 Task: View keymaps extensions.
Action: Mouse moved to (1283, 32)
Screenshot: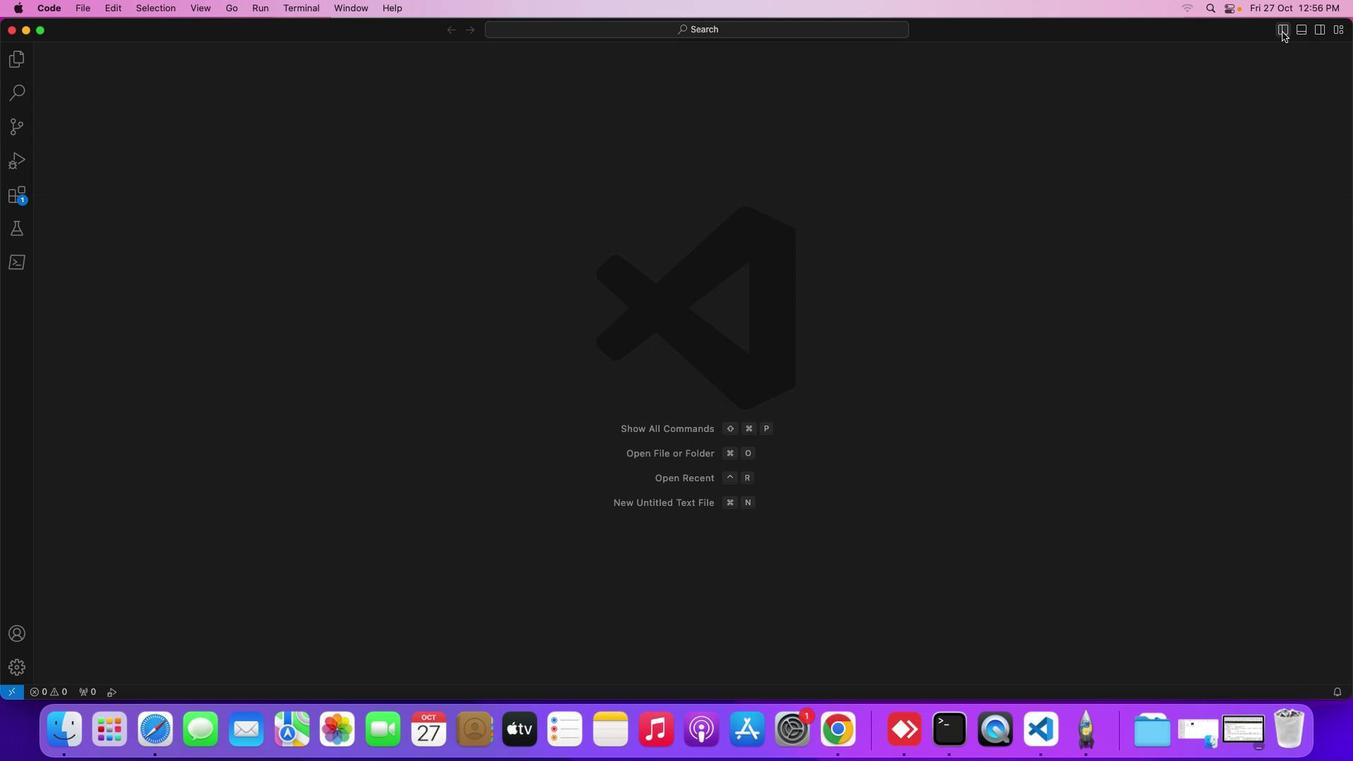 
Action: Mouse pressed left at (1283, 32)
Screenshot: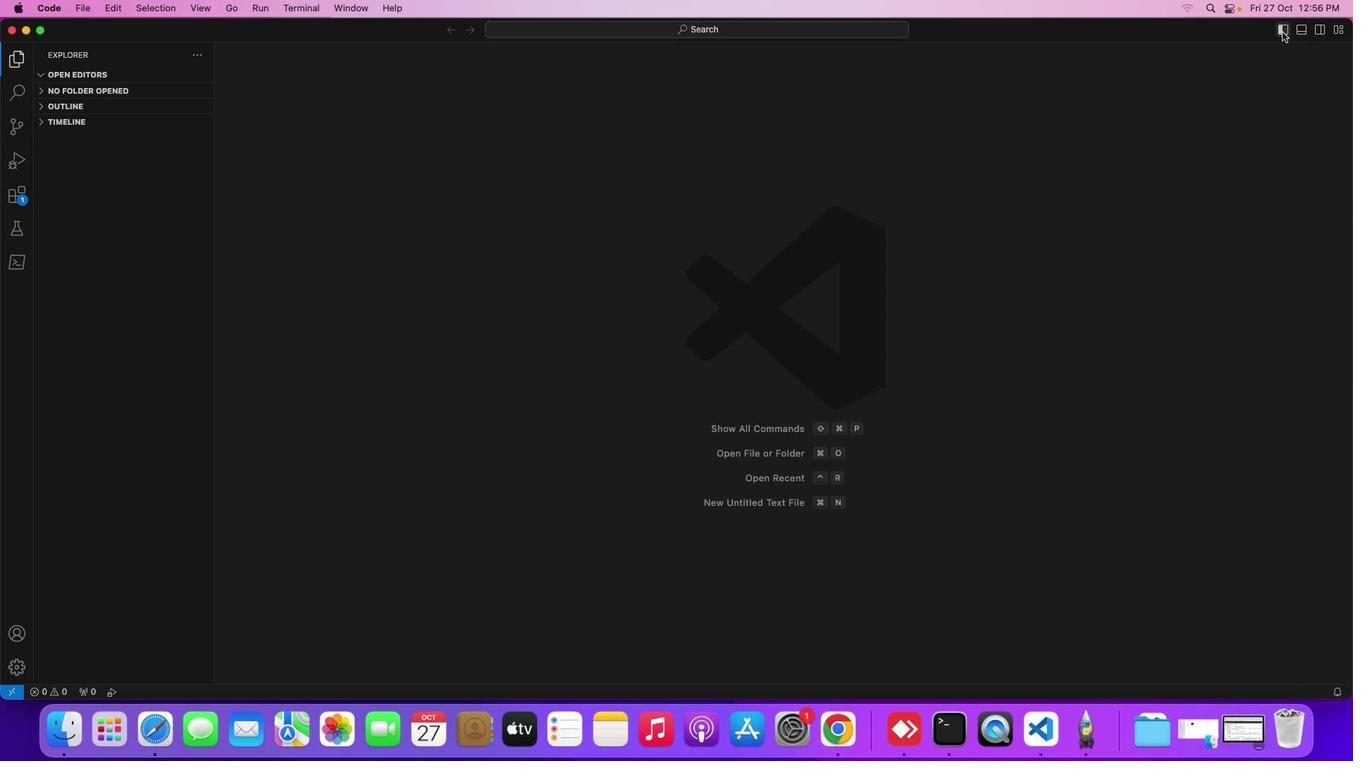 
Action: Mouse moved to (18, 200)
Screenshot: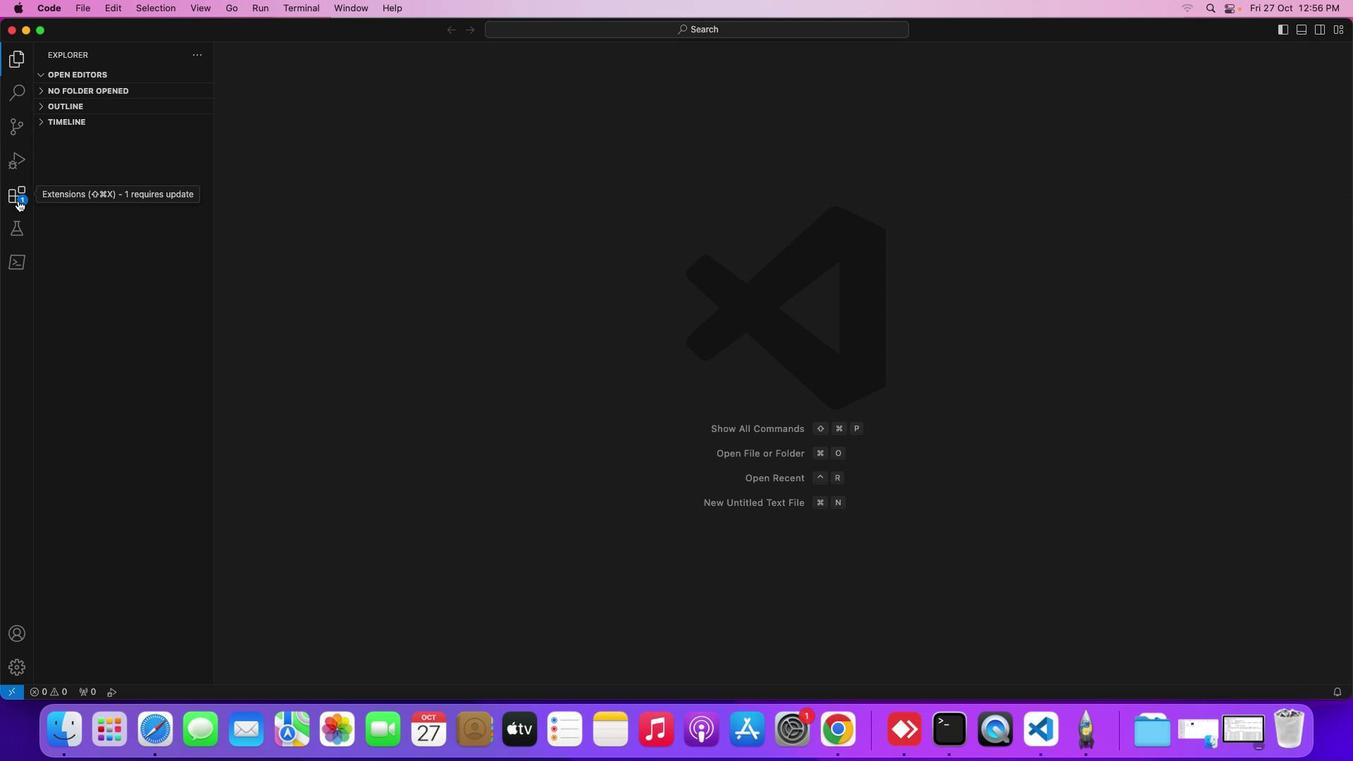 
Action: Mouse pressed left at (18, 200)
Screenshot: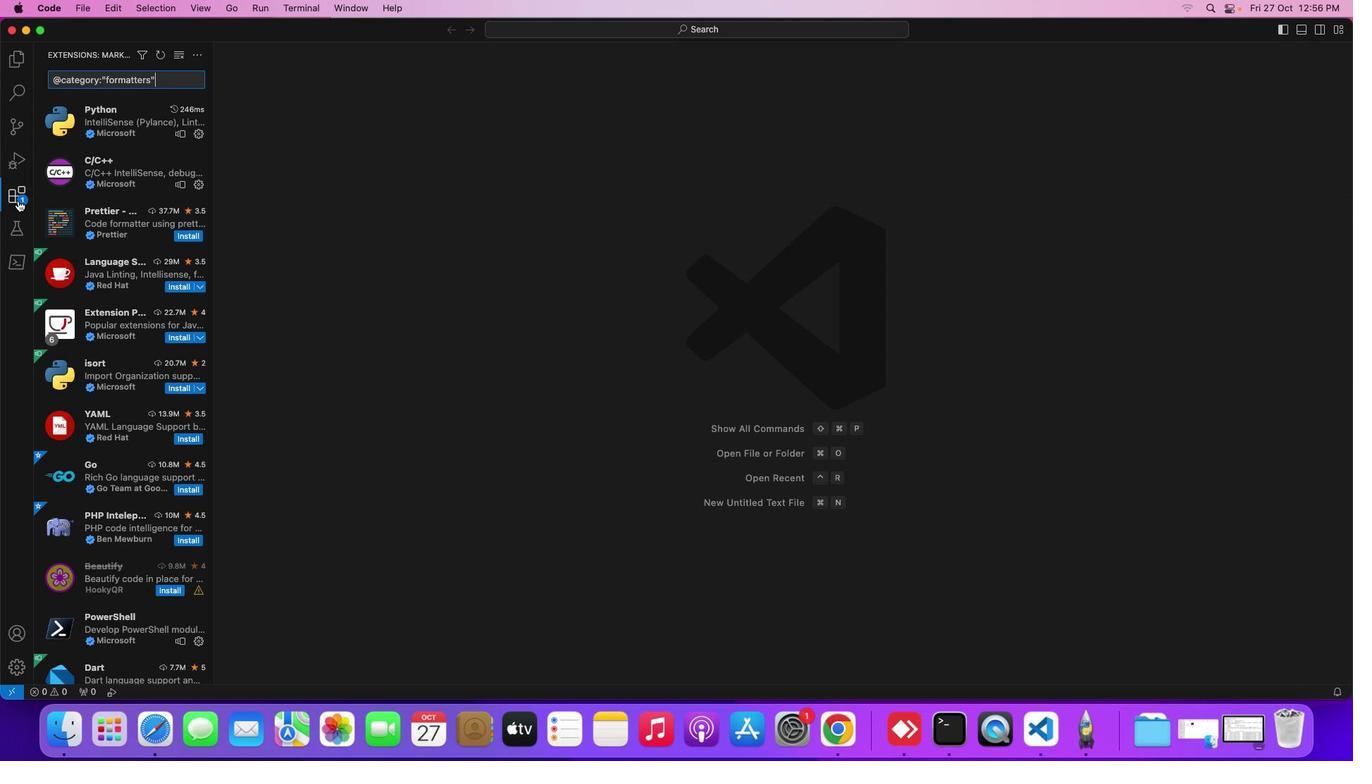 
Action: Mouse moved to (138, 57)
Screenshot: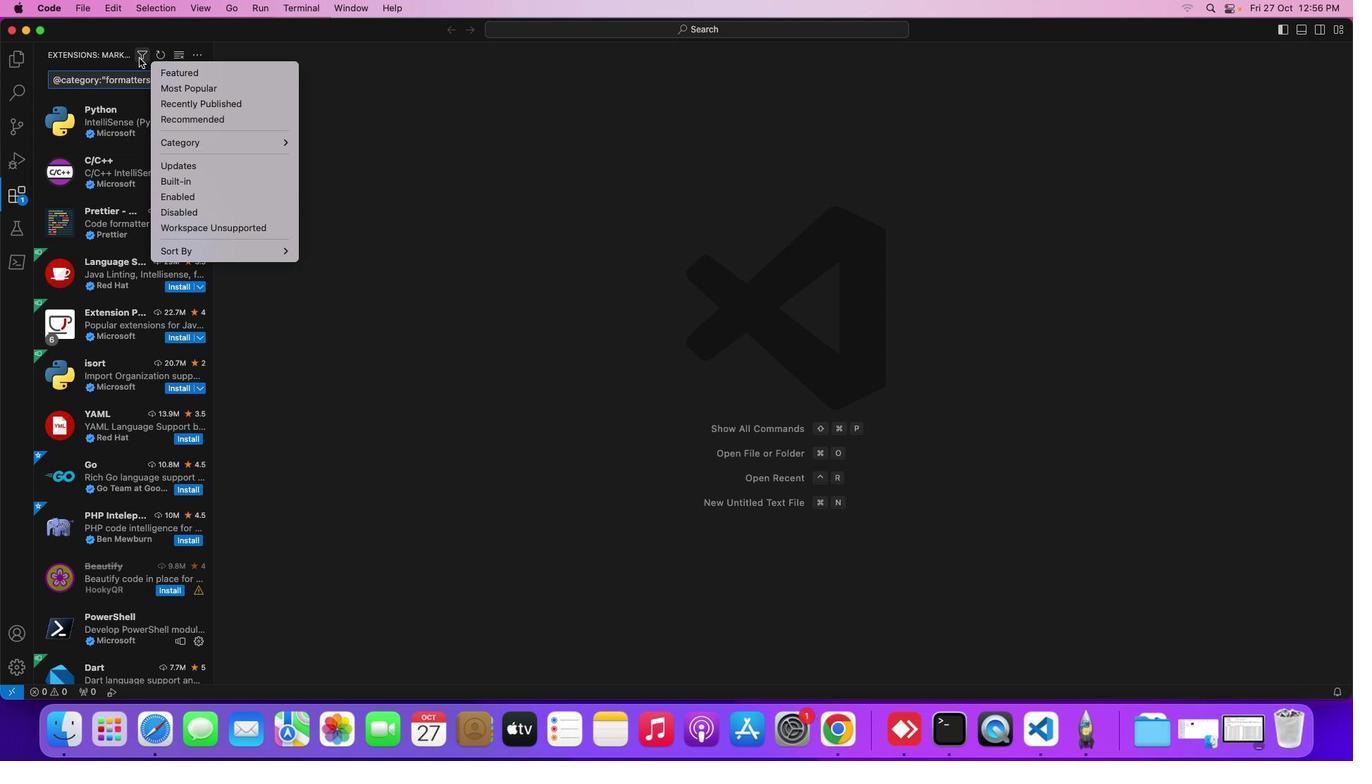 
Action: Mouse pressed left at (138, 57)
Screenshot: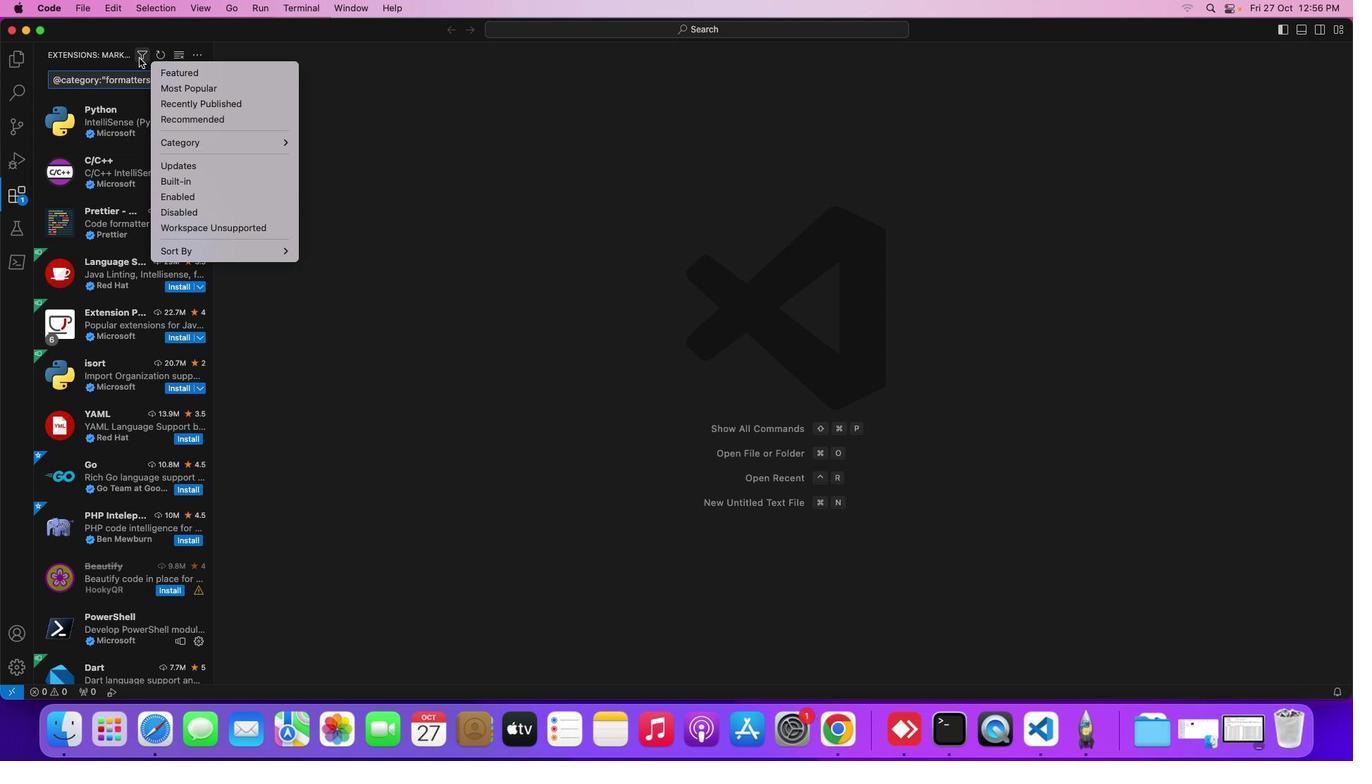 
Action: Mouse moved to (337, 234)
Screenshot: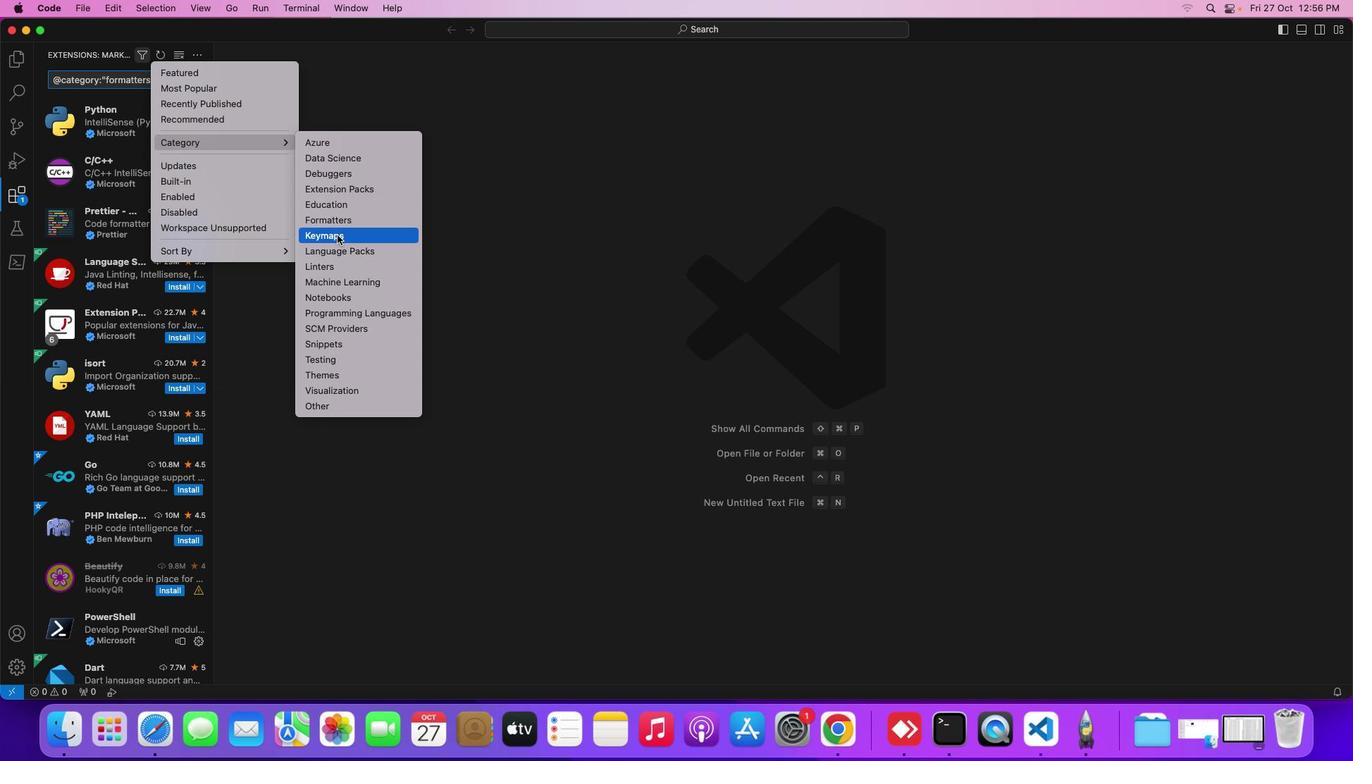 
Action: Mouse pressed left at (337, 234)
Screenshot: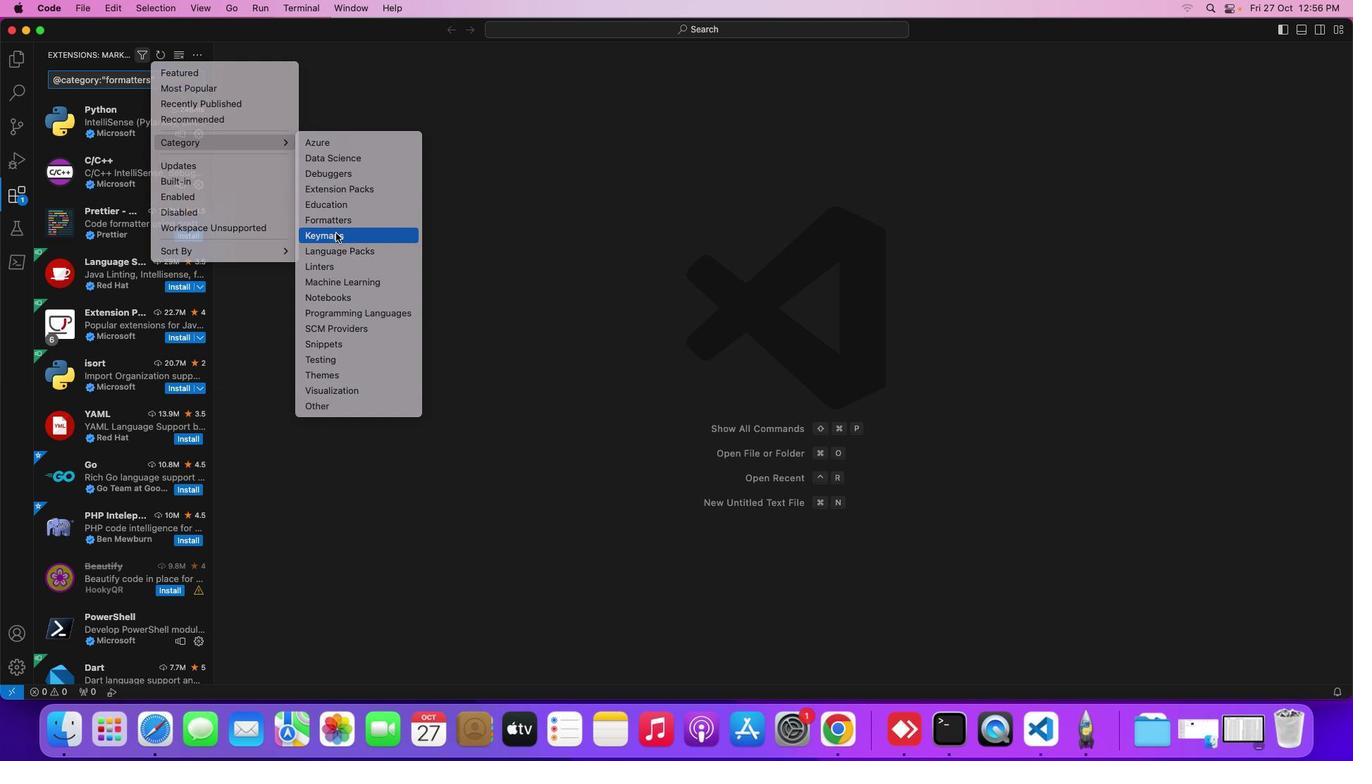 
Action: Mouse moved to (474, 370)
Screenshot: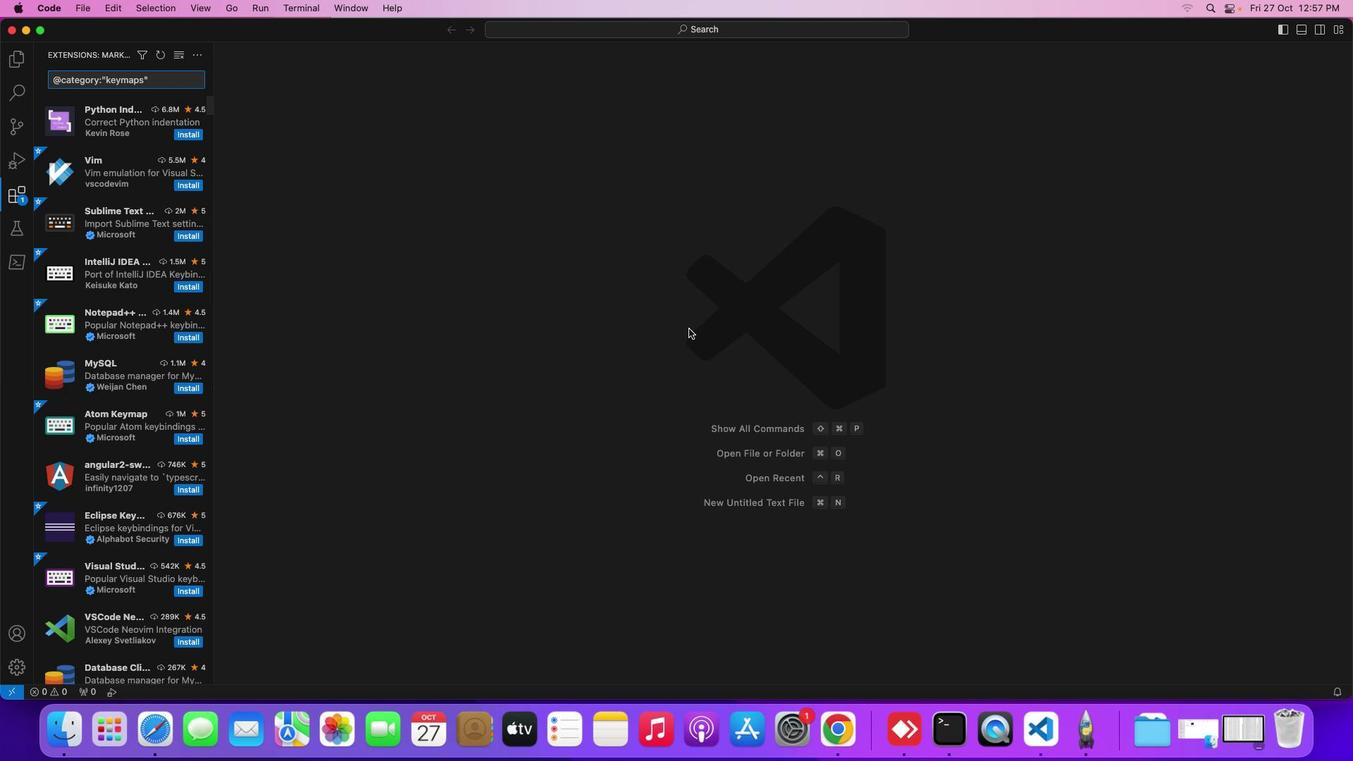 
